 Task: Visit the company website of Meta
Action: Mouse moved to (662, 29)
Screenshot: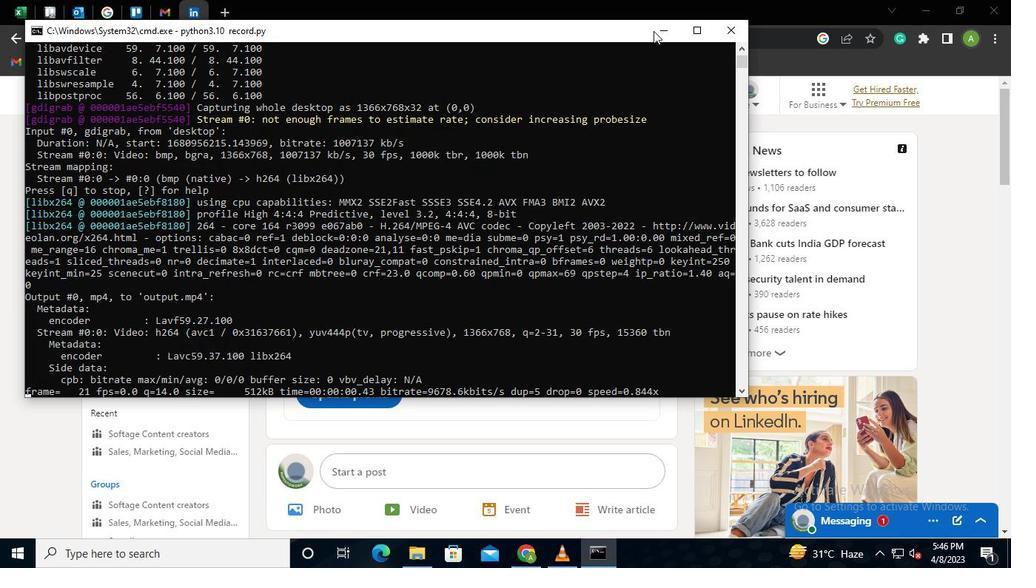 
Action: Mouse pressed left at (662, 29)
Screenshot: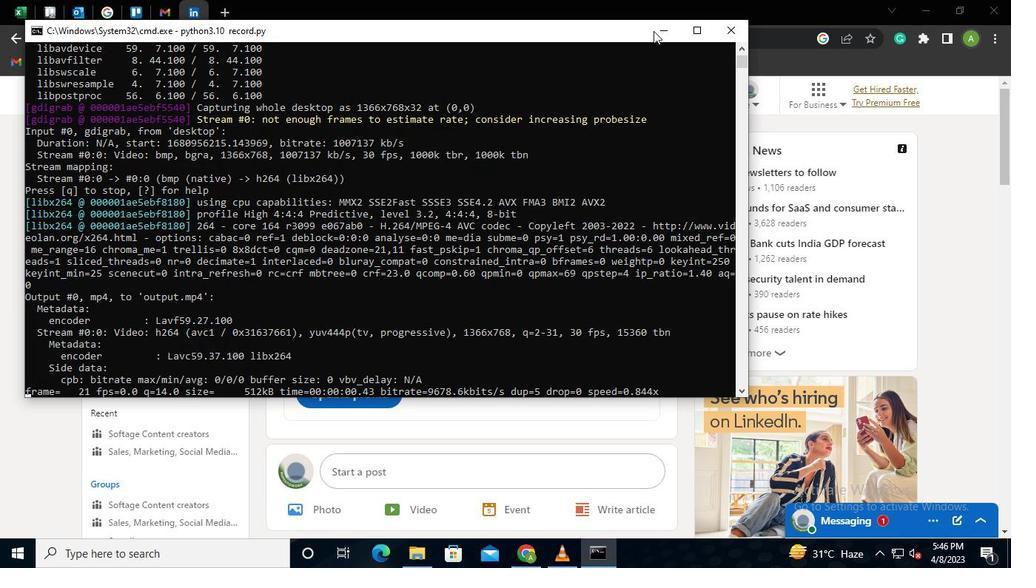 
Action: Mouse moved to (181, 94)
Screenshot: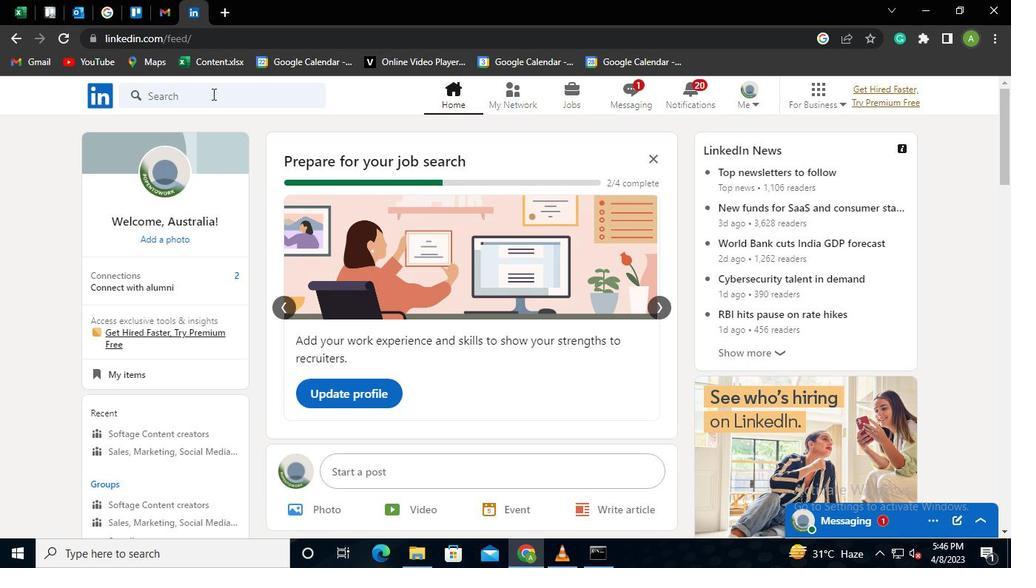 
Action: Mouse pressed left at (181, 94)
Screenshot: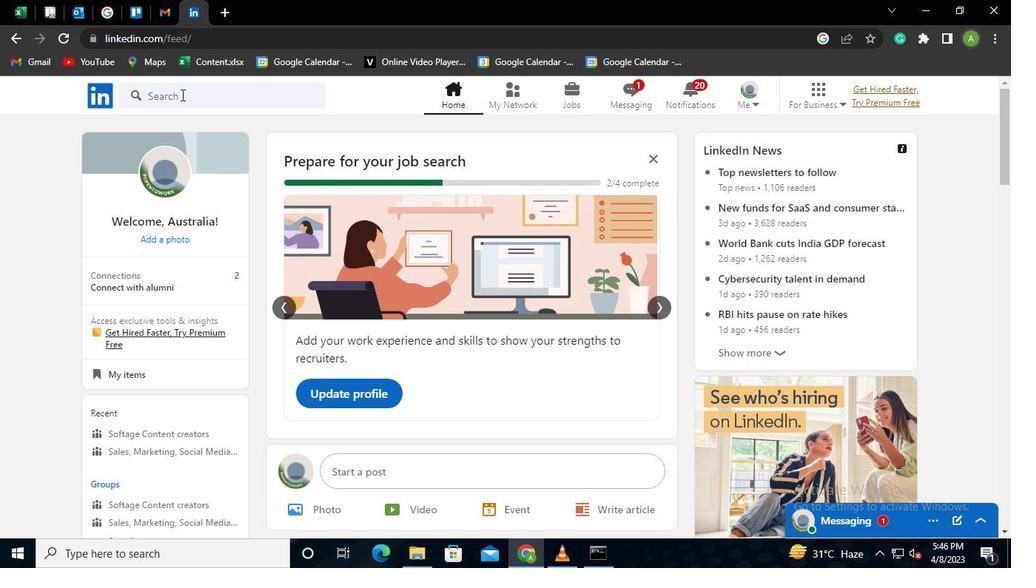 
Action: Mouse moved to (159, 179)
Screenshot: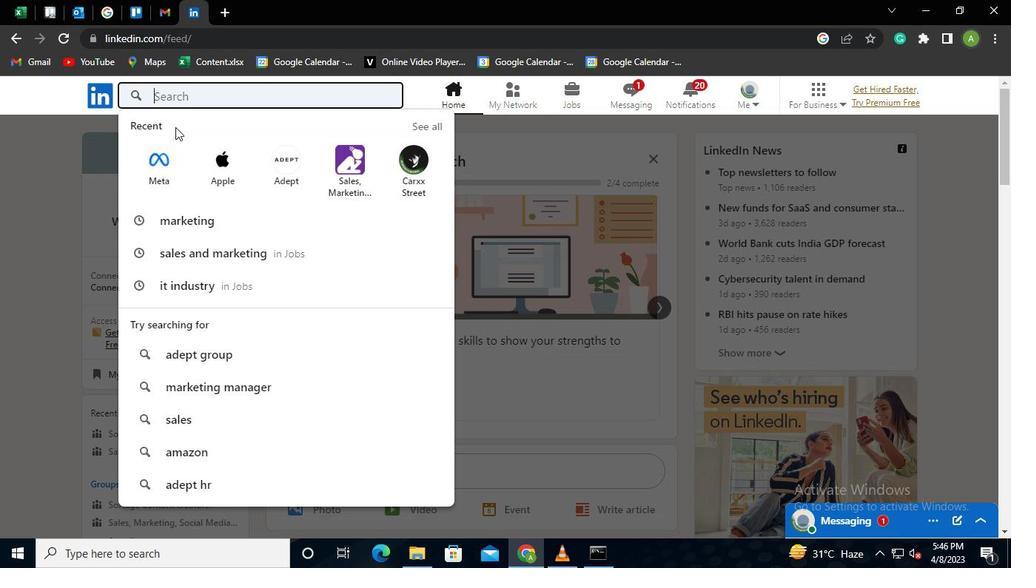 
Action: Mouse pressed left at (159, 179)
Screenshot: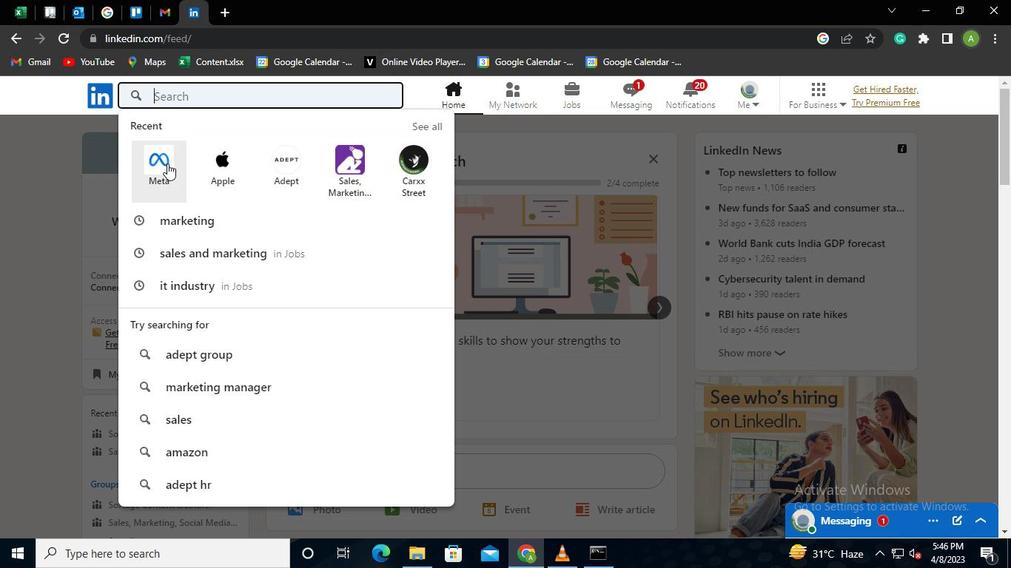 
Action: Mouse moved to (253, 364)
Screenshot: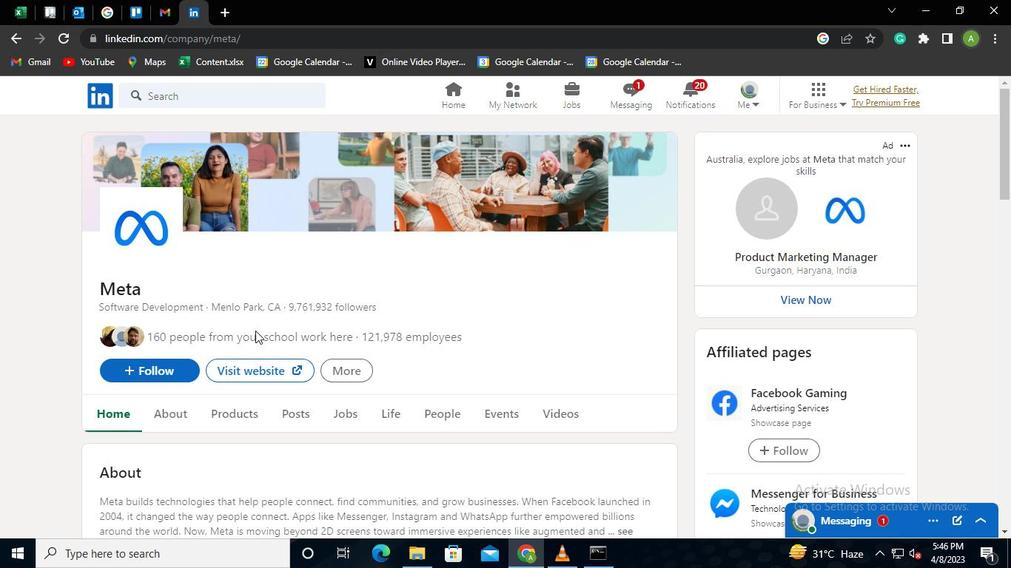 
Action: Mouse pressed left at (253, 364)
Screenshot: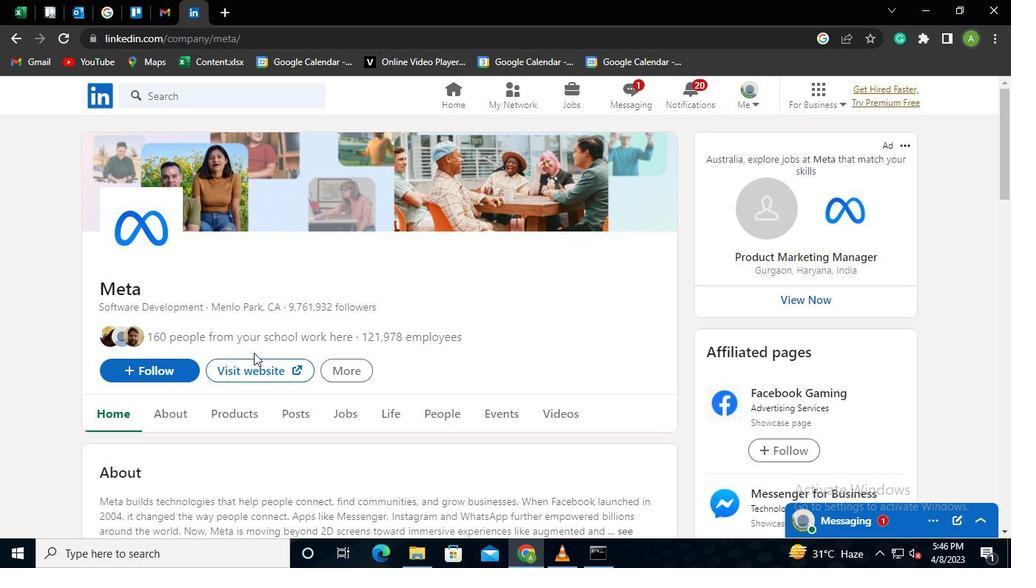 
Action: Mouse moved to (592, 554)
Screenshot: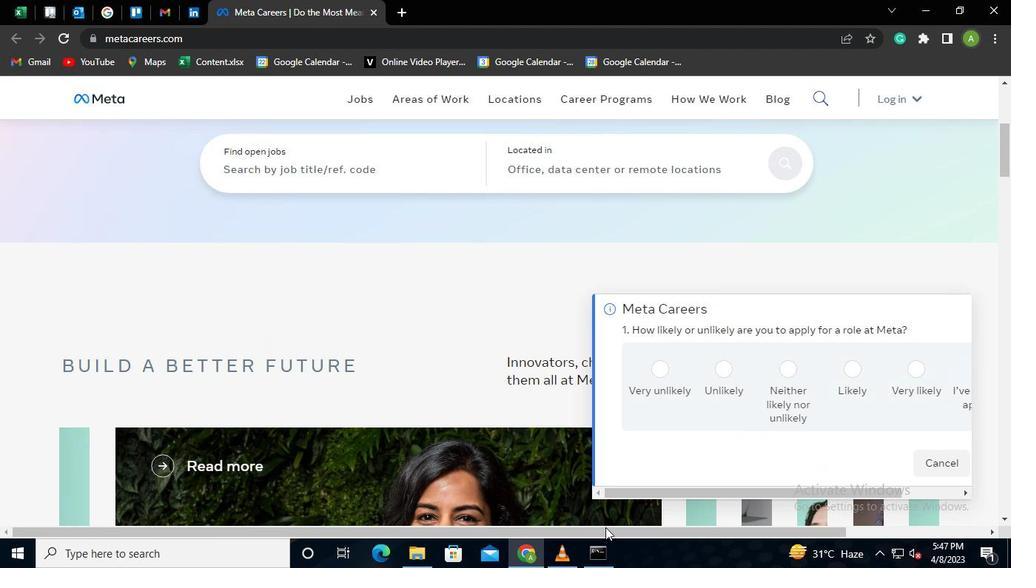 
Action: Mouse pressed left at (592, 554)
Screenshot: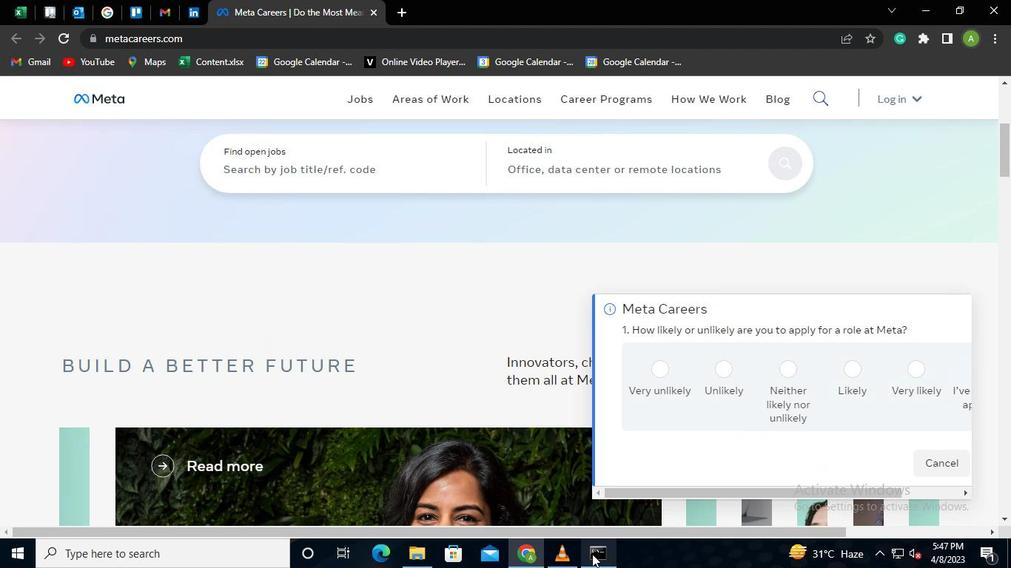 
Action: Mouse moved to (721, 33)
Screenshot: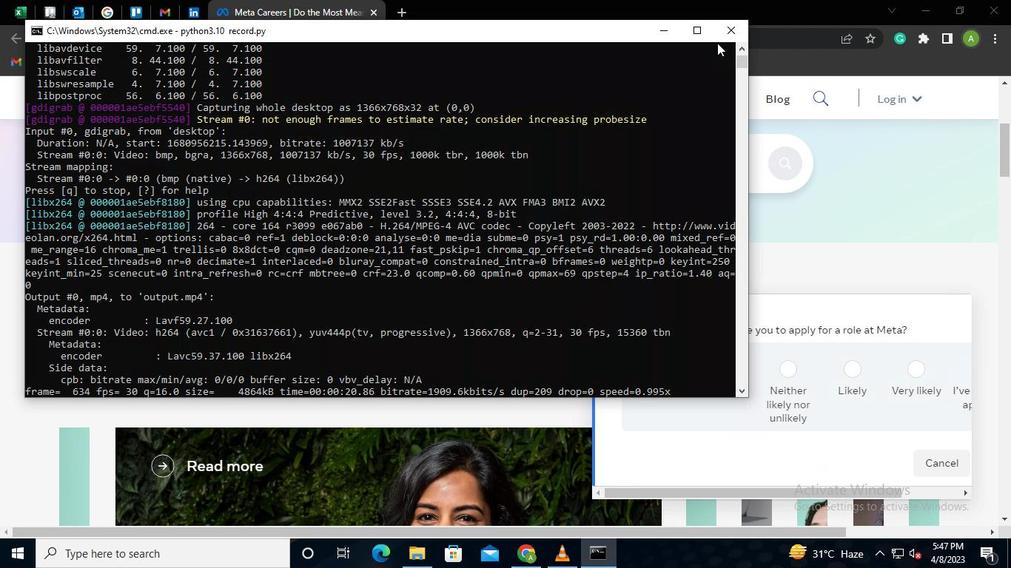 
Action: Mouse pressed left at (721, 33)
Screenshot: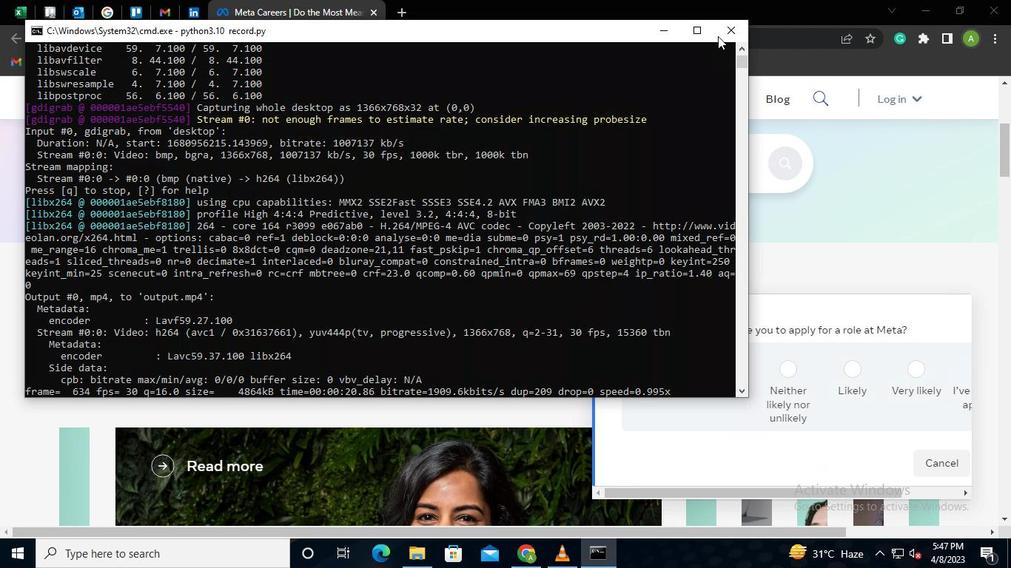 
